 Task: Reply all   from  to Email0082 with a subject Re:Subject0082 and with a message Message0082 and with an attachment of Attach0082.Txt
Action: Mouse moved to (395, 411)
Screenshot: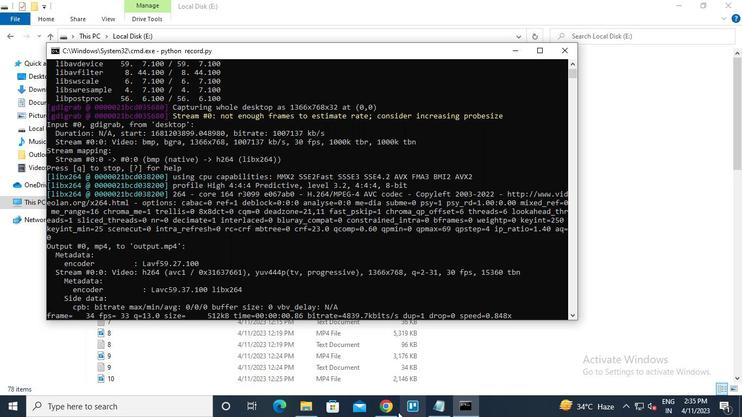 
Action: Mouse pressed left at (395, 411)
Screenshot: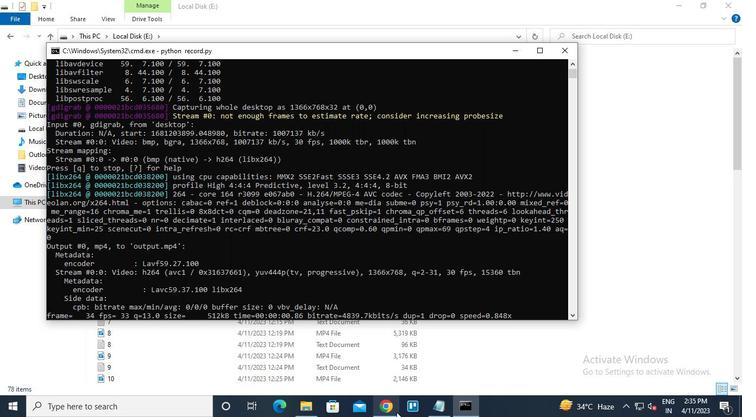 
Action: Mouse moved to (668, 152)
Screenshot: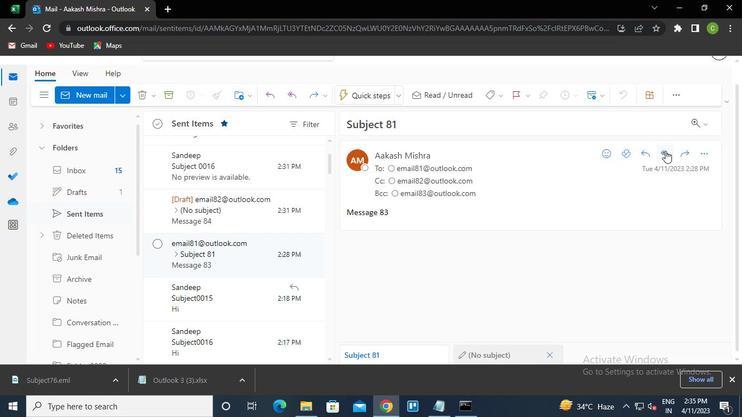
Action: Mouse pressed left at (668, 152)
Screenshot: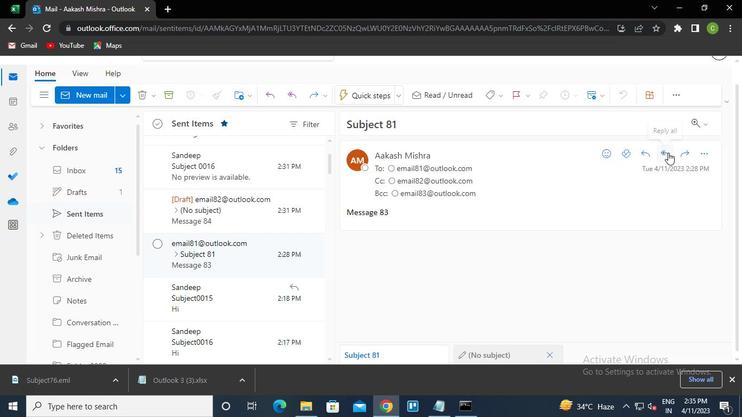 
Action: Mouse moved to (522, 128)
Screenshot: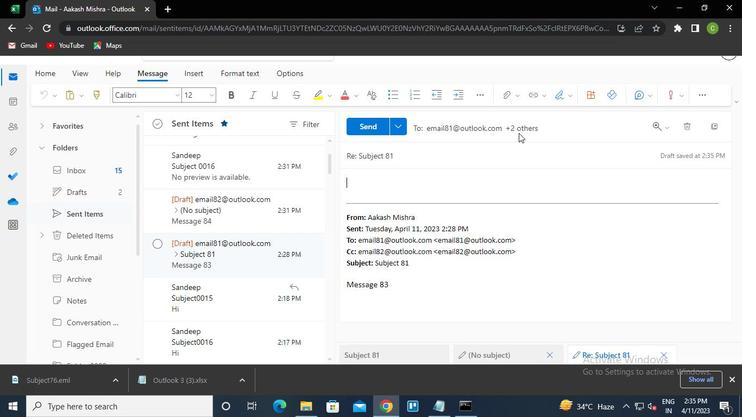 
Action: Mouse pressed left at (522, 128)
Screenshot: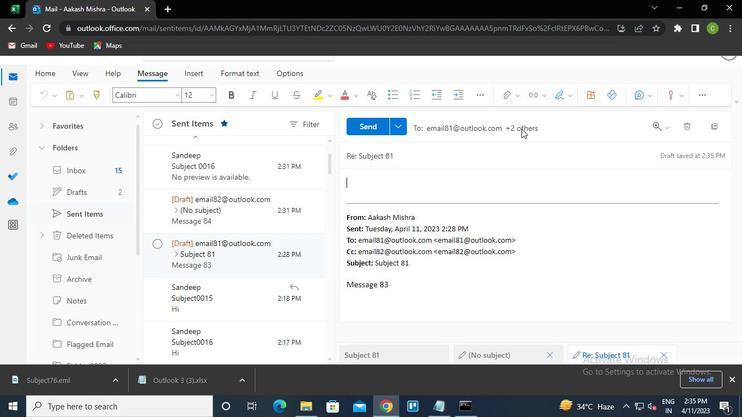 
Action: Mouse moved to (489, 154)
Screenshot: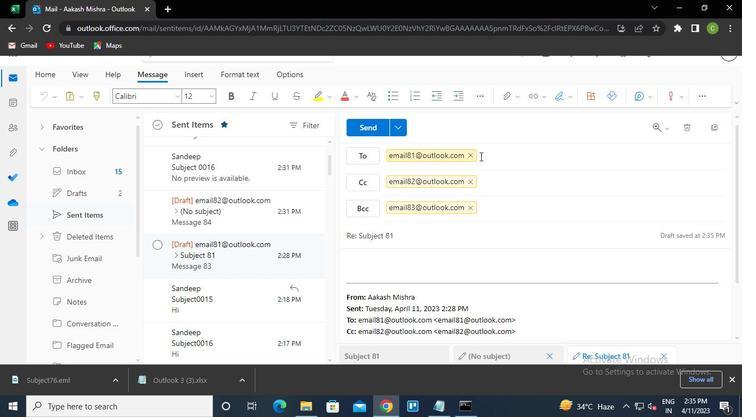 
Action: Keyboard e
Screenshot: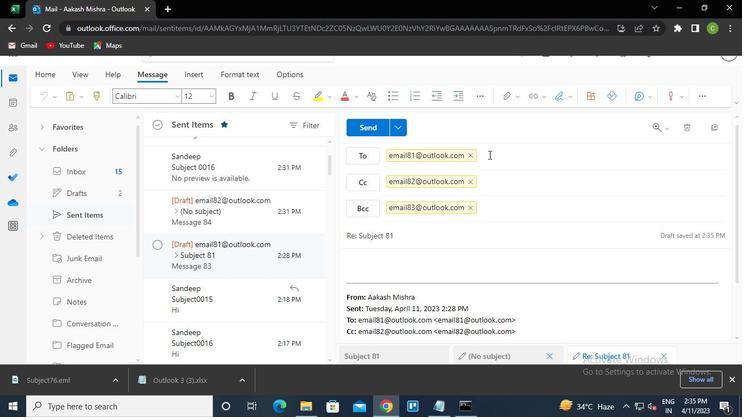 
Action: Keyboard m
Screenshot: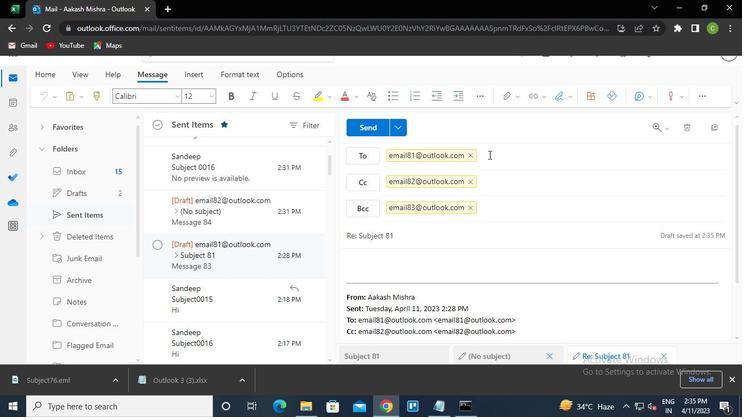 
Action: Keyboard a
Screenshot: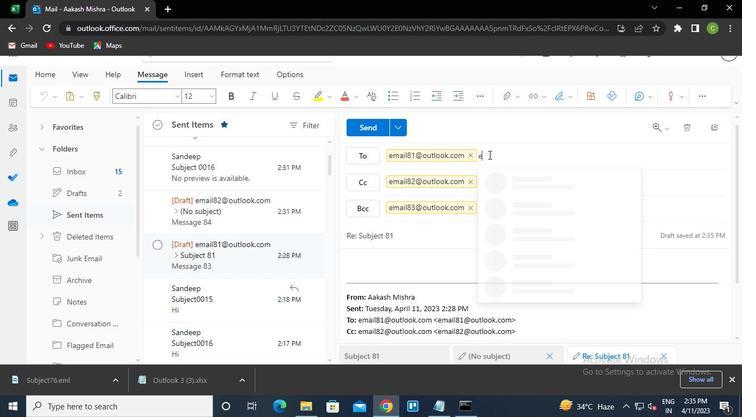 
Action: Keyboard i
Screenshot: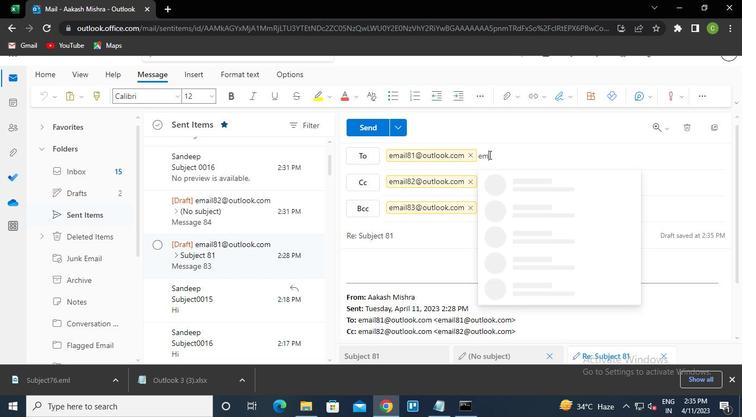 
Action: Keyboard l
Screenshot: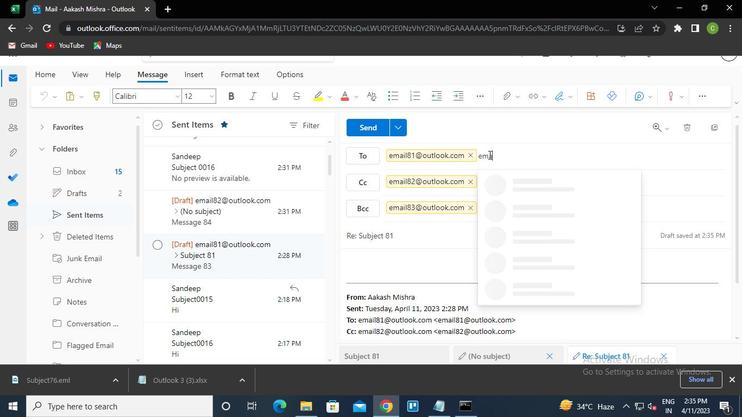
Action: Keyboard <104>
Screenshot: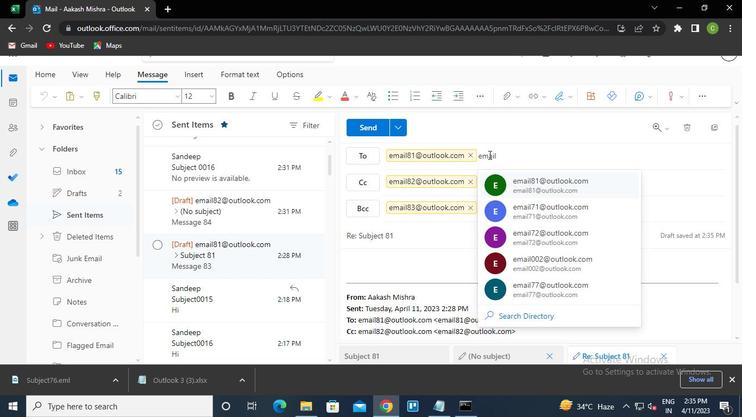 
Action: Keyboard <98>
Screenshot: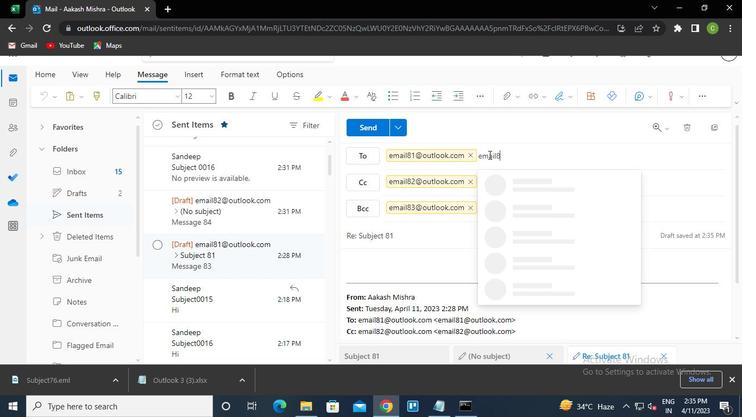 
Action: Keyboard Key.shift
Screenshot: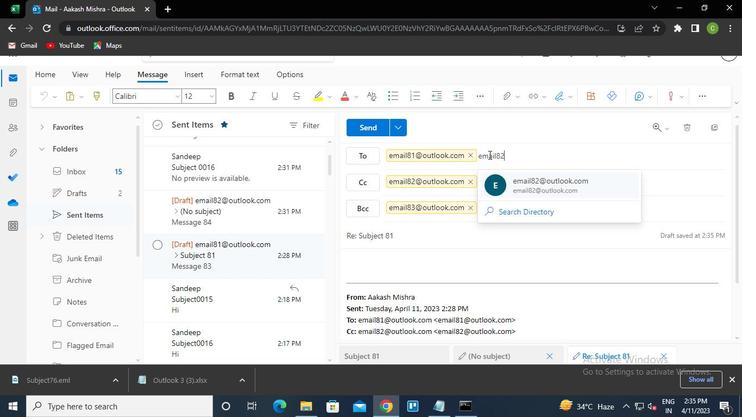 
Action: Keyboard @
Screenshot: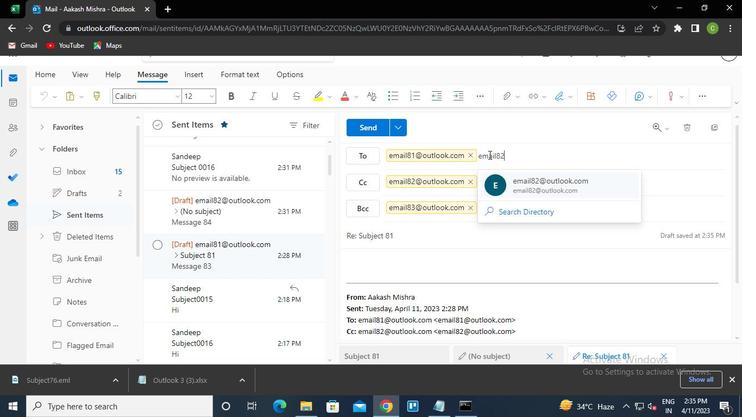 
Action: Keyboard o
Screenshot: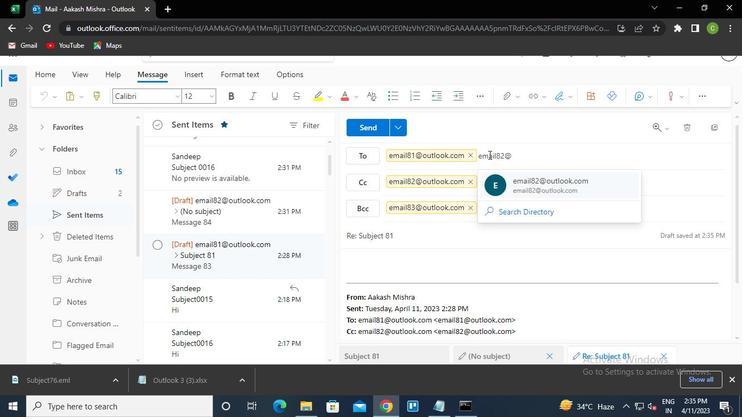 
Action: Keyboard u
Screenshot: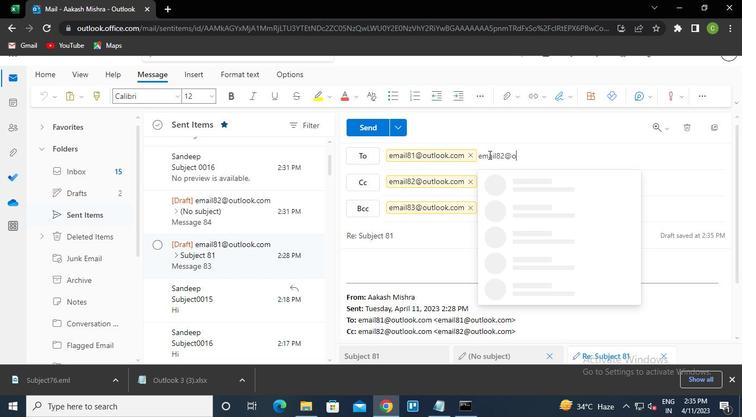 
Action: Keyboard t
Screenshot: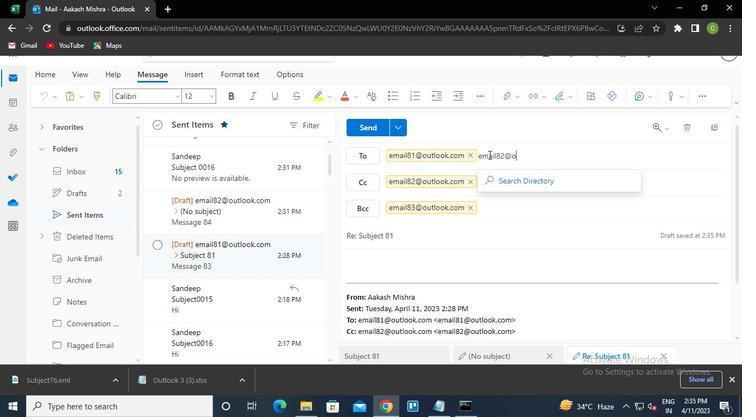 
Action: Keyboard l
Screenshot: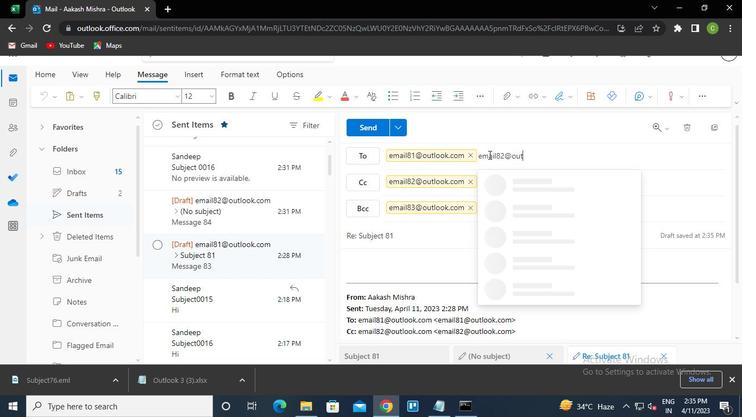 
Action: Keyboard o
Screenshot: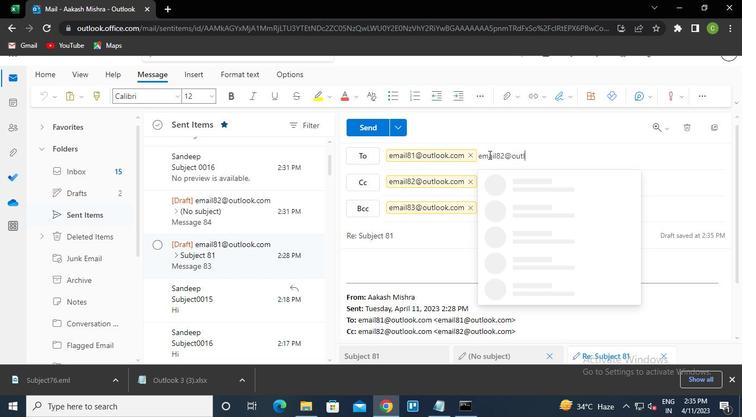 
Action: Keyboard o
Screenshot: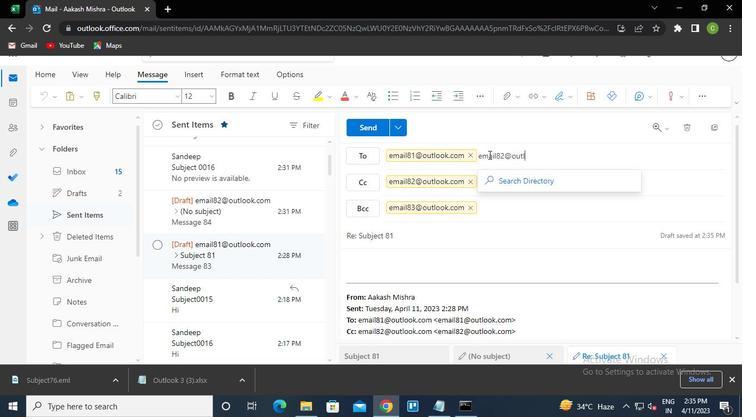 
Action: Keyboard k
Screenshot: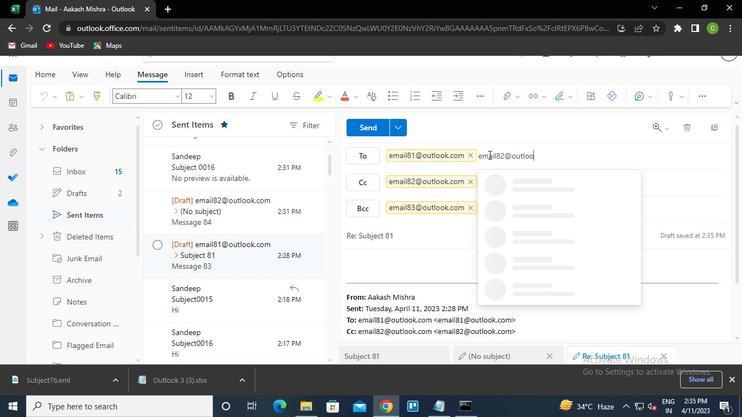 
Action: Keyboard .
Screenshot: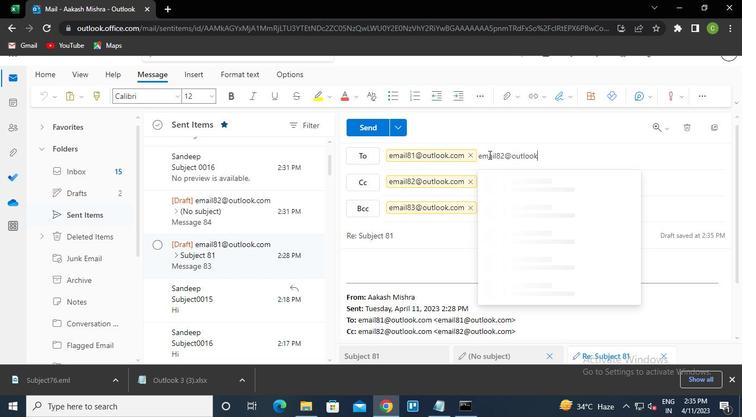 
Action: Keyboard c
Screenshot: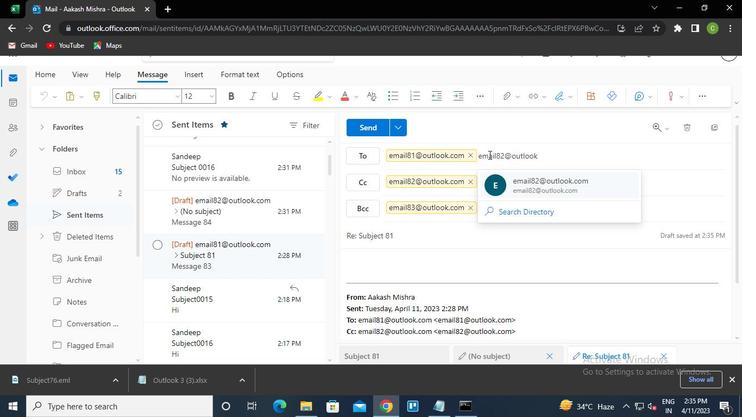 
Action: Keyboard o
Screenshot: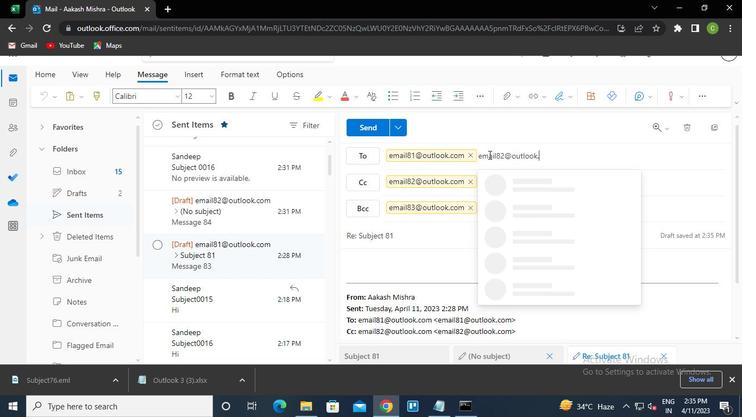 
Action: Keyboard m
Screenshot: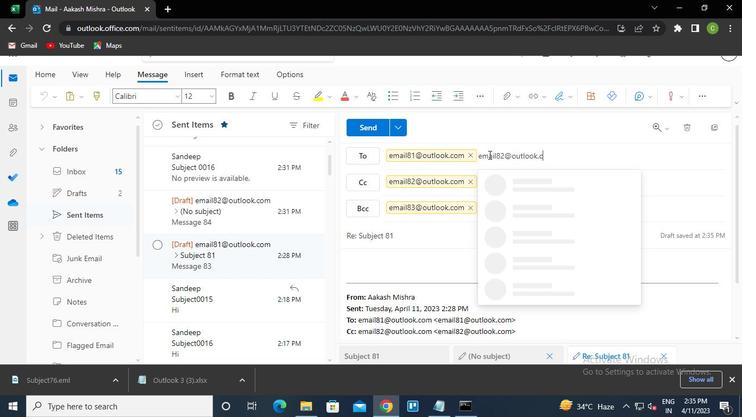 
Action: Keyboard Key.enter
Screenshot: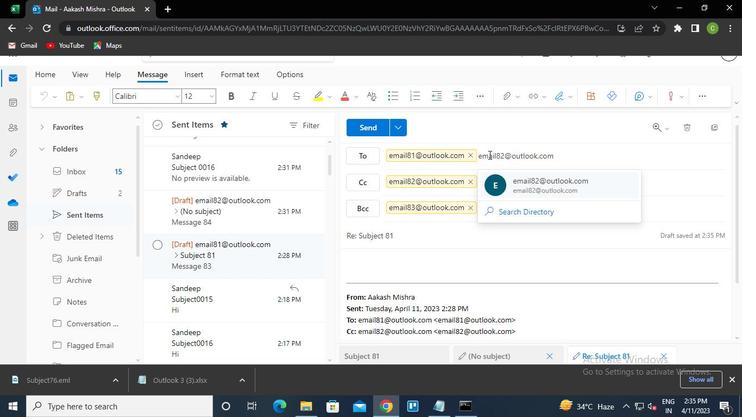 
Action: Mouse moved to (400, 236)
Screenshot: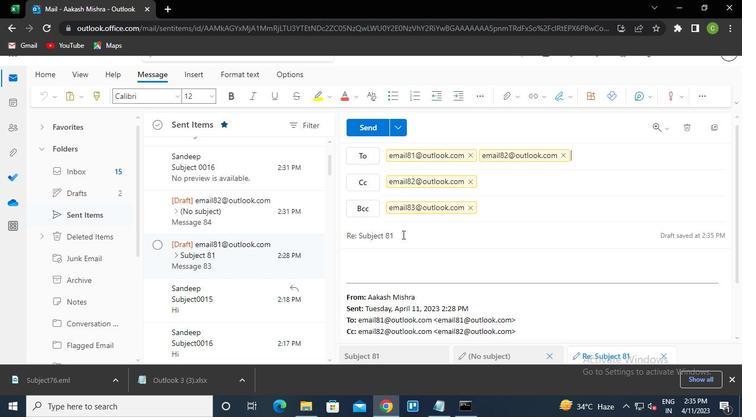 
Action: Mouse pressed left at (400, 236)
Screenshot: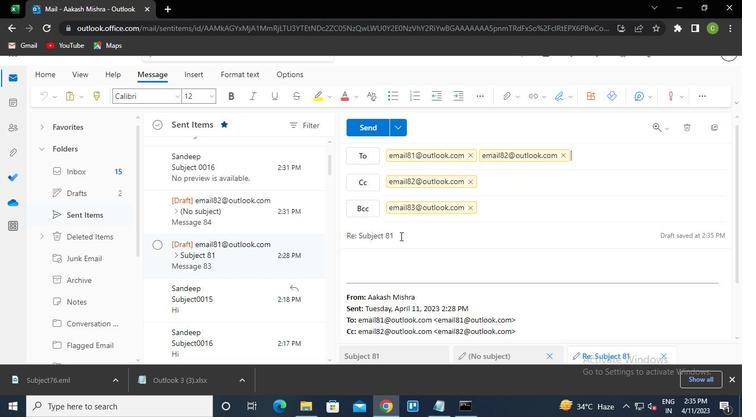 
Action: Keyboard Key.backspace
Screenshot: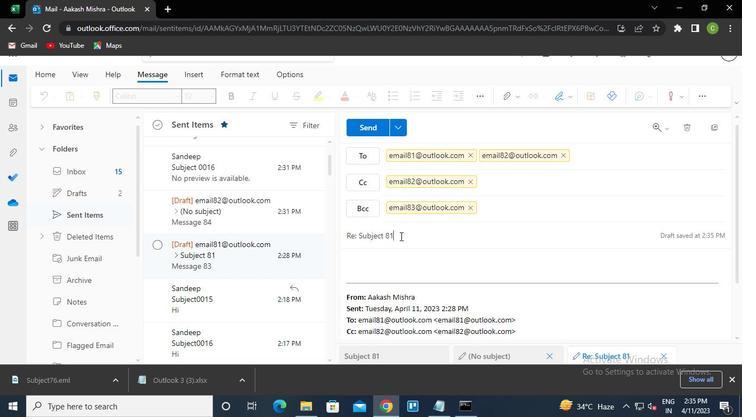 
Action: Keyboard 2
Screenshot: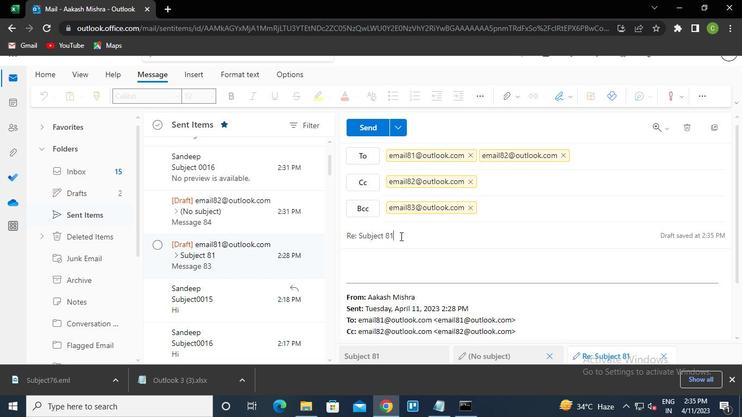 
Action: Mouse moved to (397, 301)
Screenshot: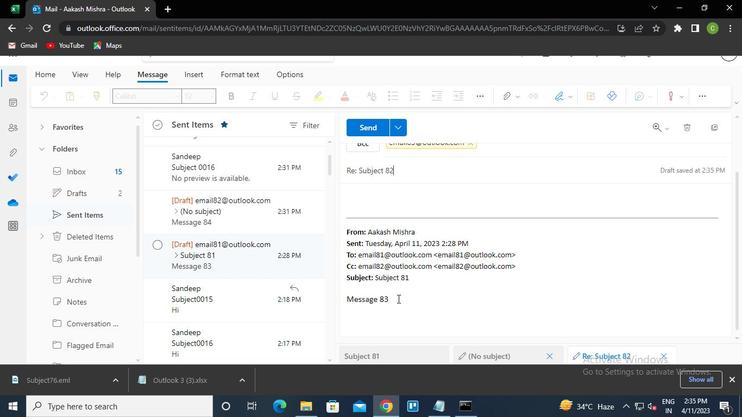 
Action: Mouse pressed left at (397, 301)
Screenshot: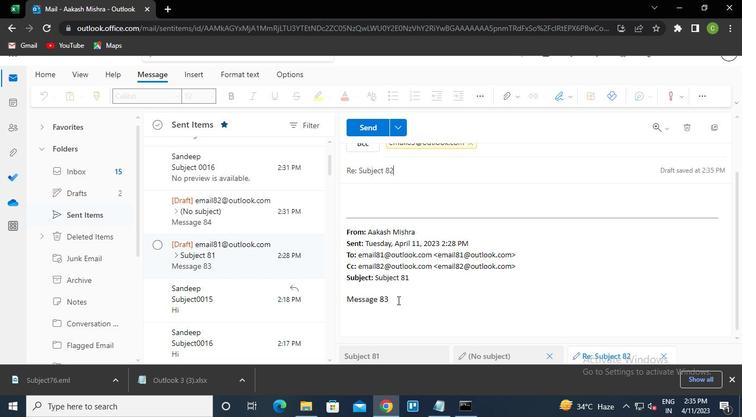 
Action: Mouse moved to (402, 299)
Screenshot: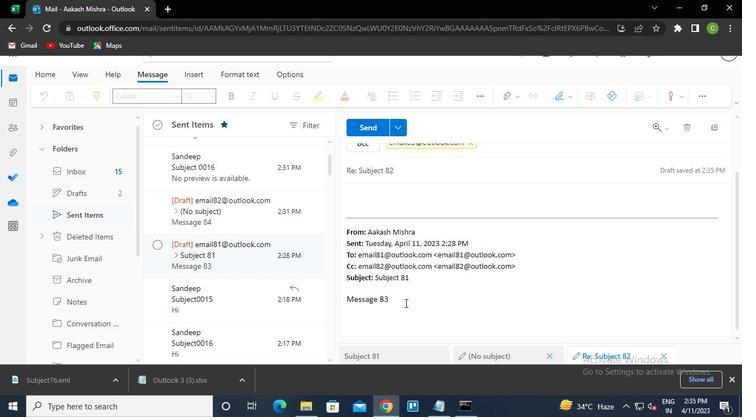 
Action: Mouse pressed left at (402, 299)
Screenshot: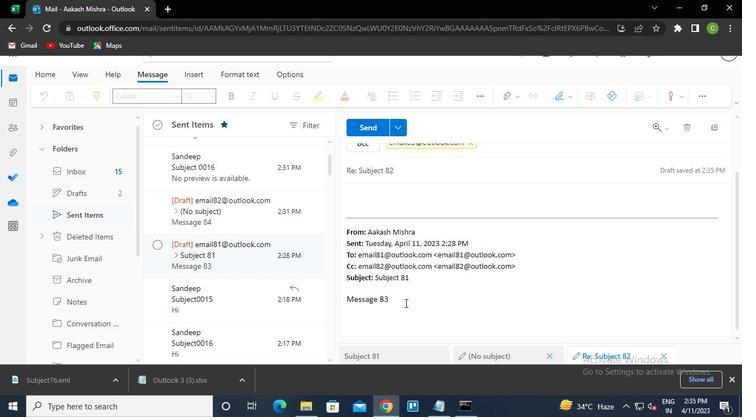 
Action: Mouse moved to (388, 292)
Screenshot: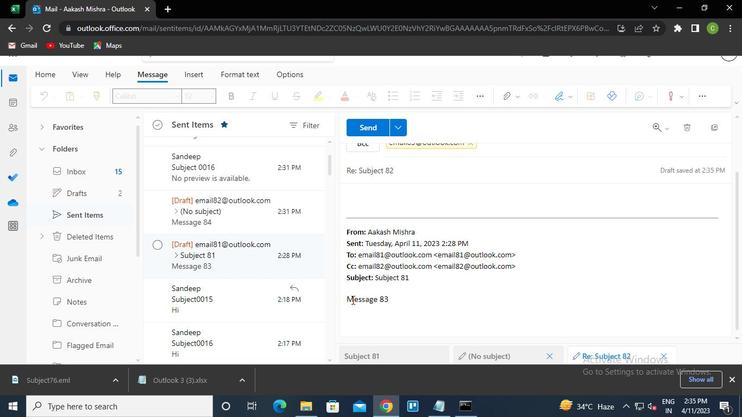 
Action: Mouse pressed left at (388, 292)
Screenshot: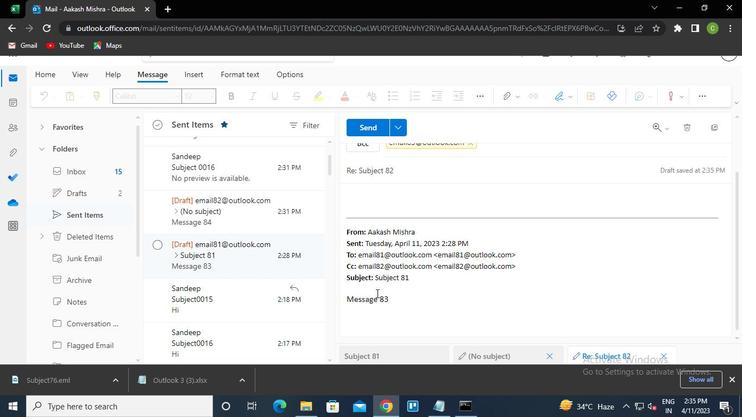
Action: Mouse moved to (388, 298)
Screenshot: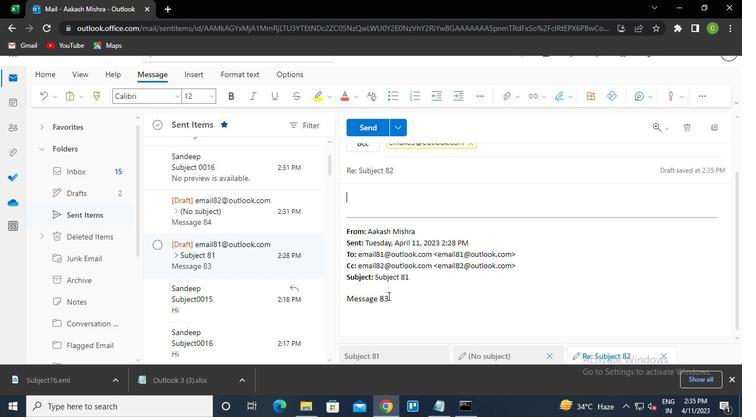 
Action: Mouse pressed left at (388, 298)
Screenshot: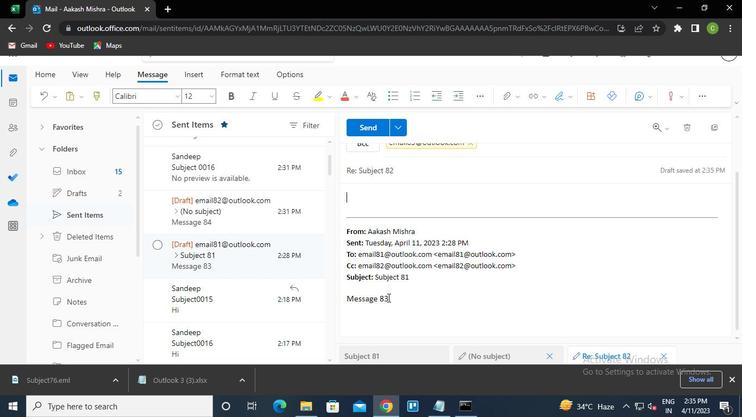 
Action: Mouse moved to (370, 193)
Screenshot: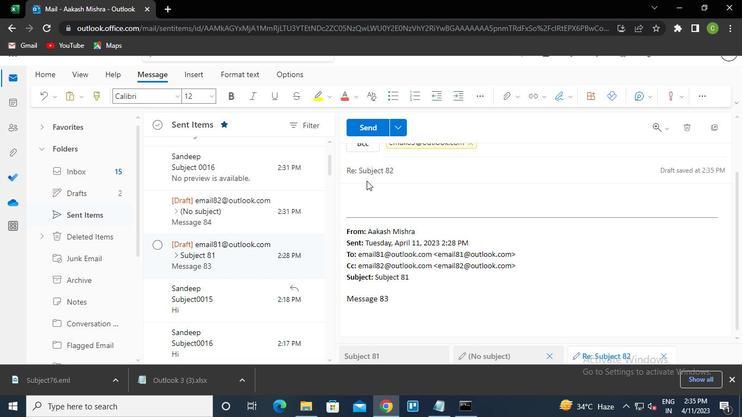 
Action: Mouse pressed left at (370, 193)
Screenshot: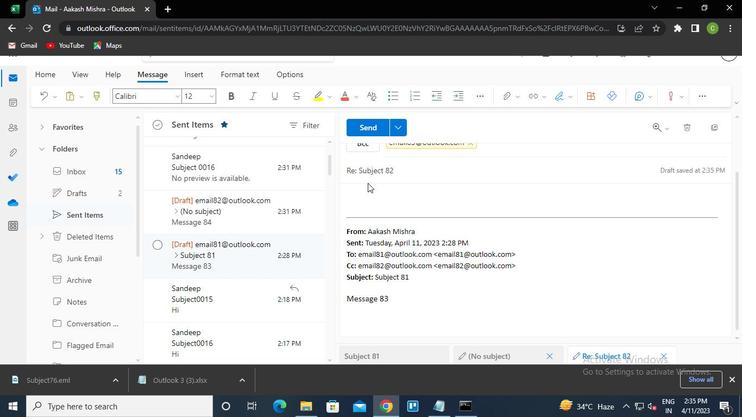 
Action: Keyboard Key.caps_lock
Screenshot: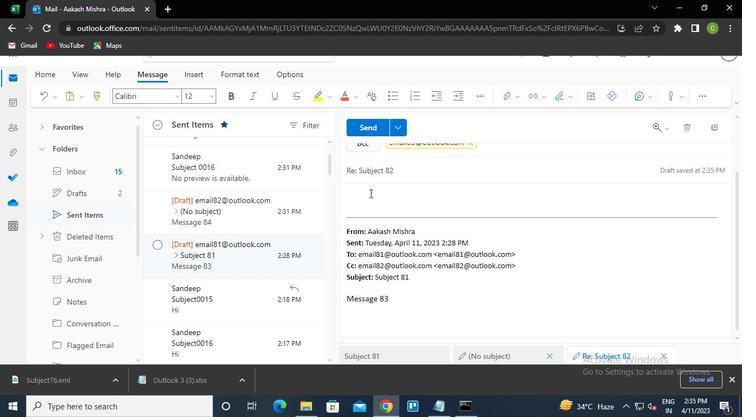
Action: Keyboard m
Screenshot: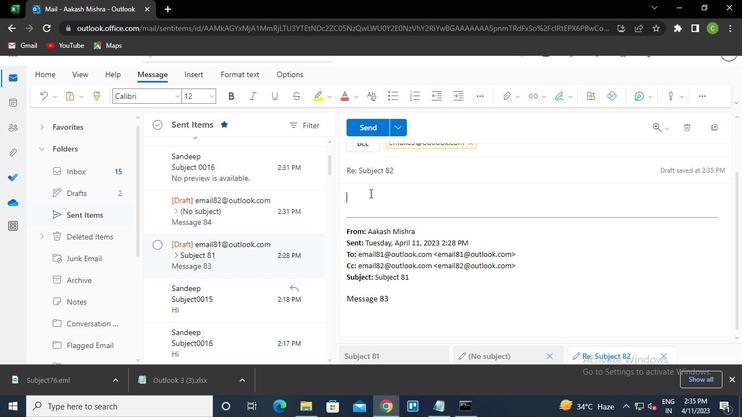 
Action: Keyboard Key.caps_lock
Screenshot: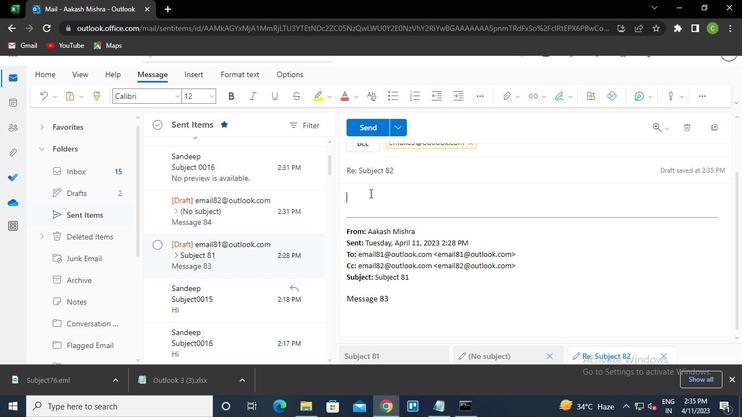 
Action: Keyboard e
Screenshot: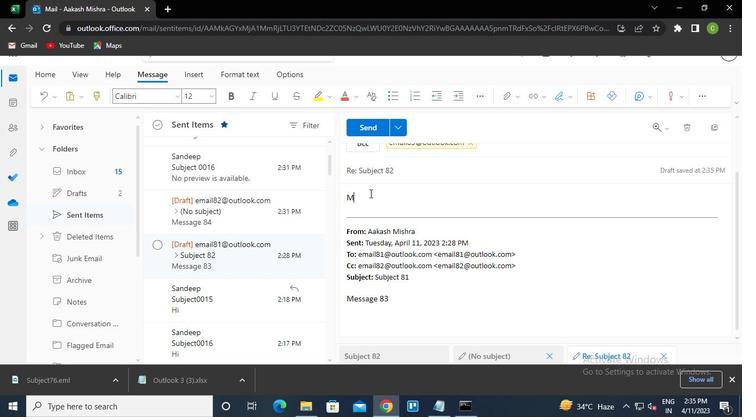 
Action: Keyboard s
Screenshot: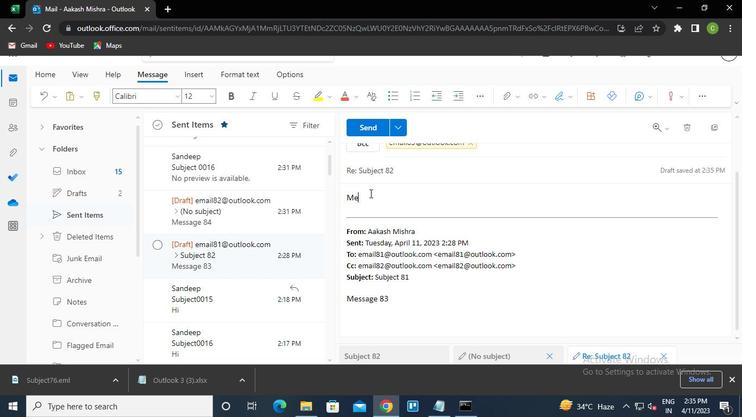 
Action: Keyboard s
Screenshot: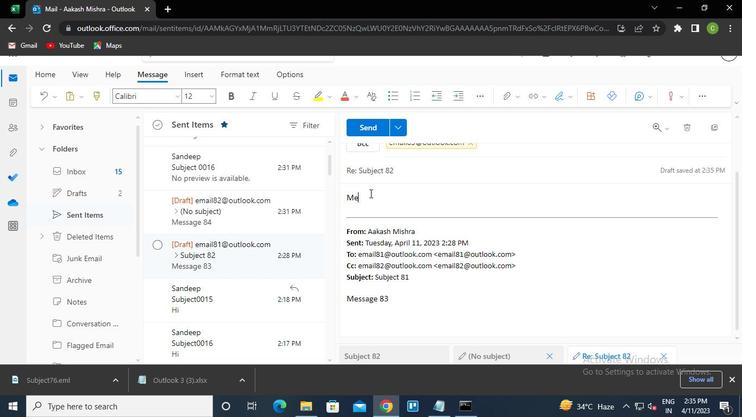 
Action: Keyboard a
Screenshot: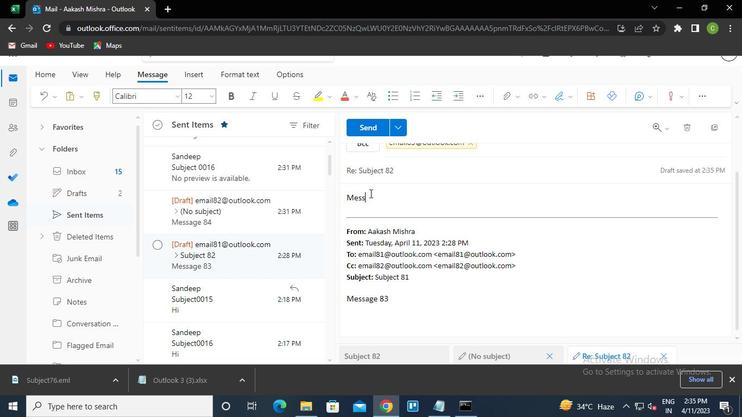 
Action: Keyboard g
Screenshot: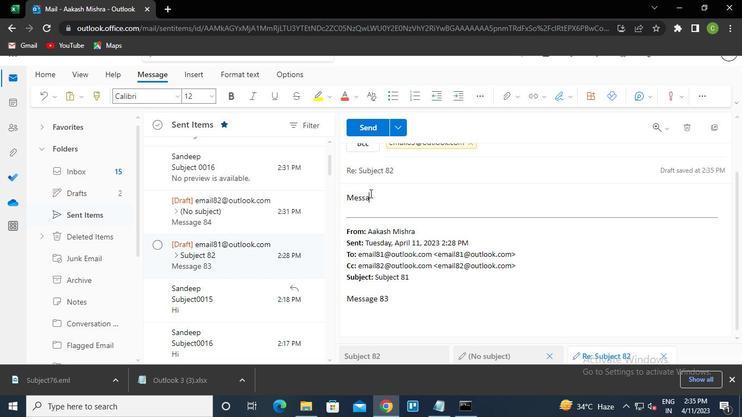 
Action: Keyboard e
Screenshot: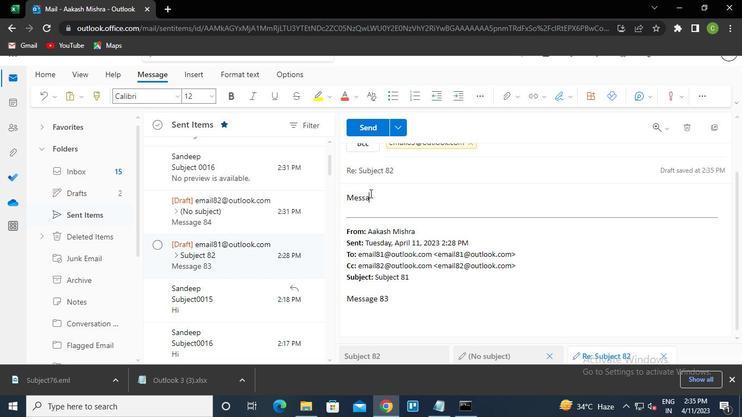 
Action: Keyboard Key.space
Screenshot: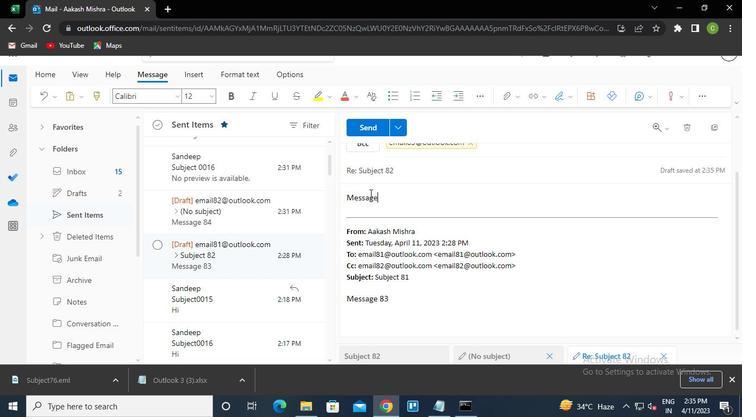 
Action: Keyboard <104>
Screenshot: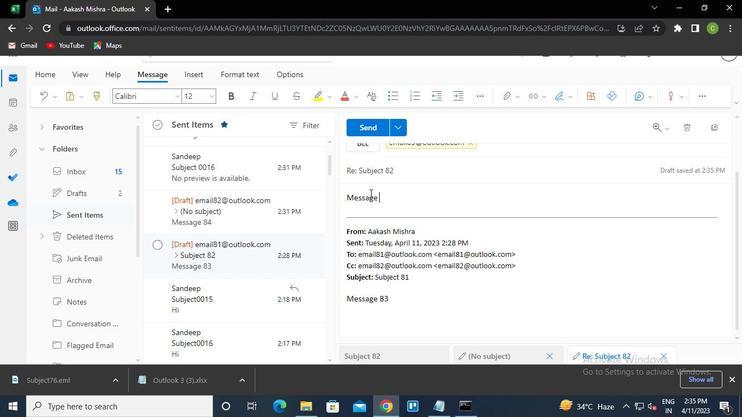 
Action: Keyboard <98>
Screenshot: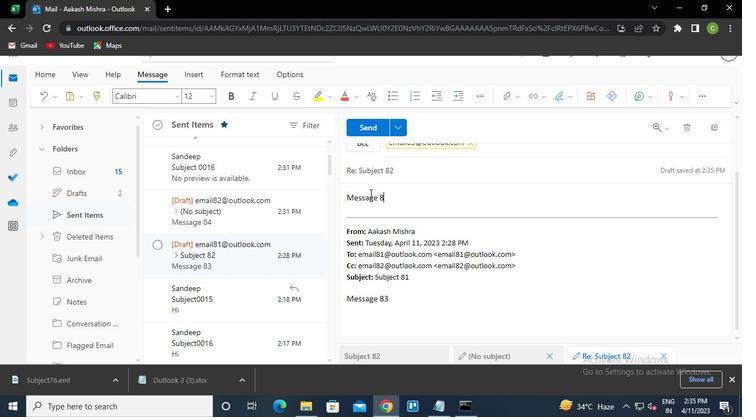
Action: Mouse moved to (510, 91)
Screenshot: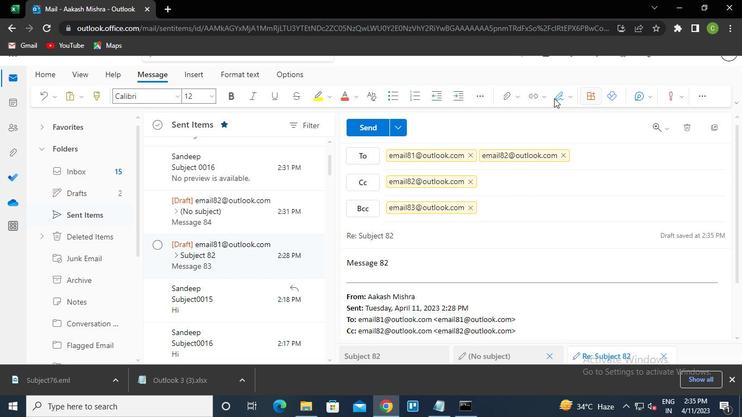 
Action: Mouse pressed left at (510, 91)
Screenshot: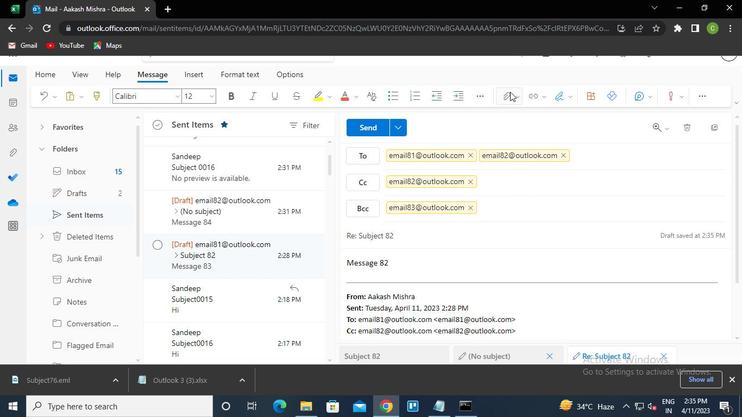 
Action: Mouse moved to (425, 120)
Screenshot: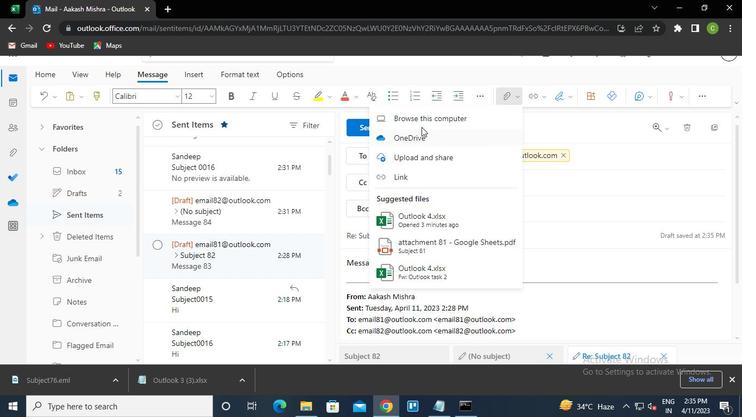 
Action: Mouse pressed left at (425, 120)
Screenshot: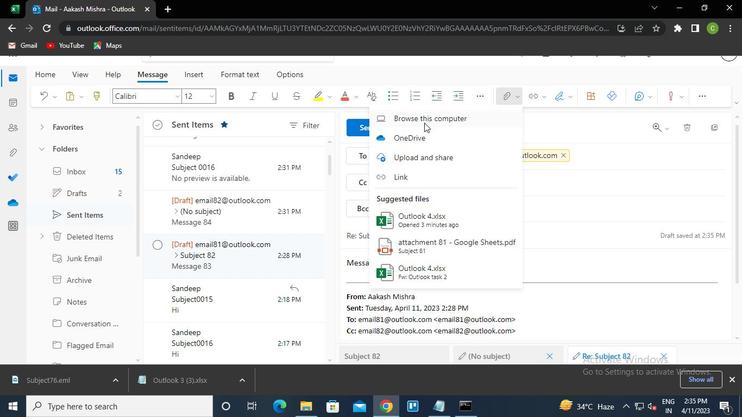 
Action: Mouse moved to (50, 79)
Screenshot: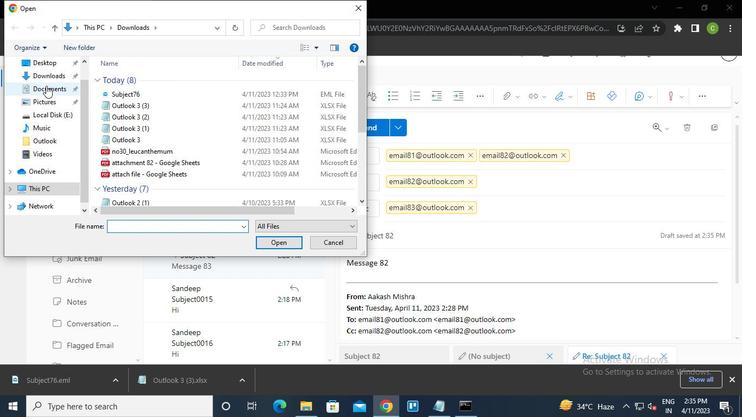 
Action: Mouse pressed left at (50, 79)
Screenshot: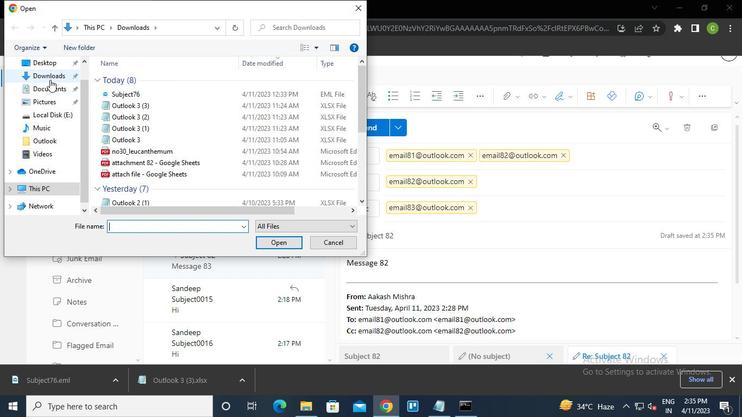 
Action: Mouse moved to (141, 161)
Screenshot: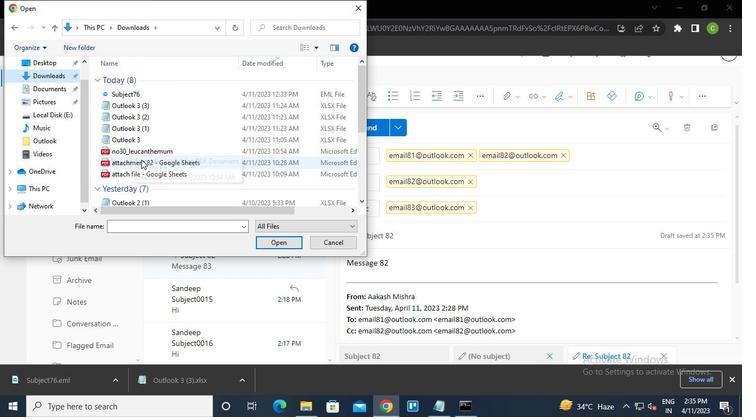 
Action: Mouse pressed left at (141, 161)
Screenshot: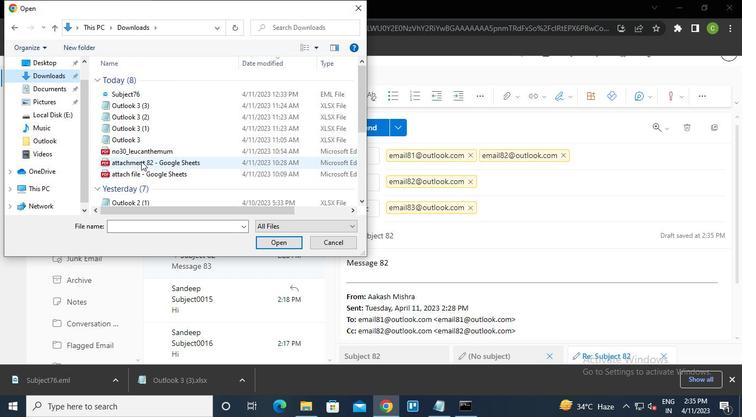 
Action: Mouse pressed left at (141, 161)
Screenshot: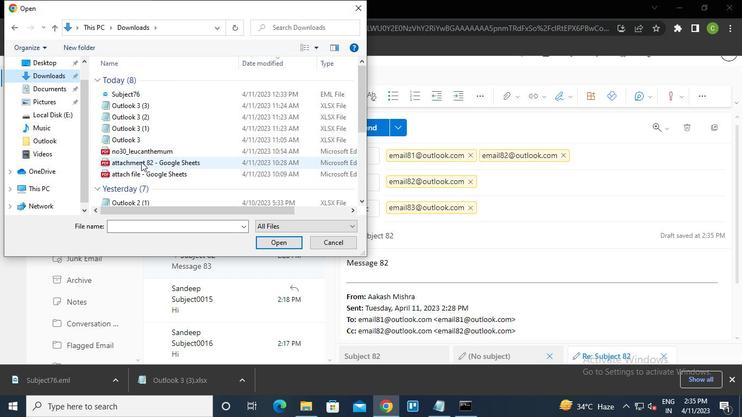 
Action: Mouse moved to (359, 123)
Screenshot: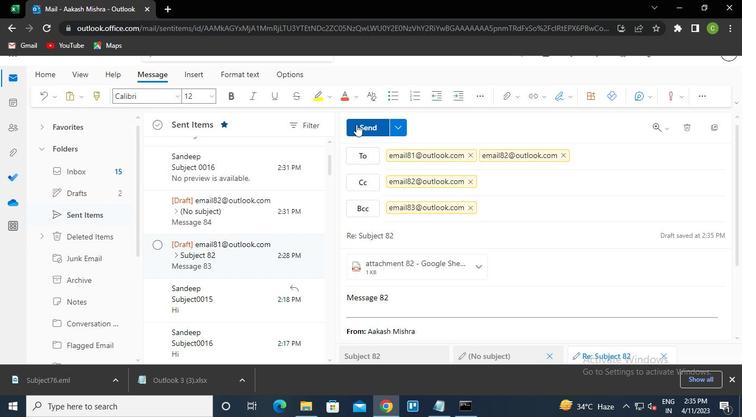 
Action: Mouse pressed left at (359, 123)
Screenshot: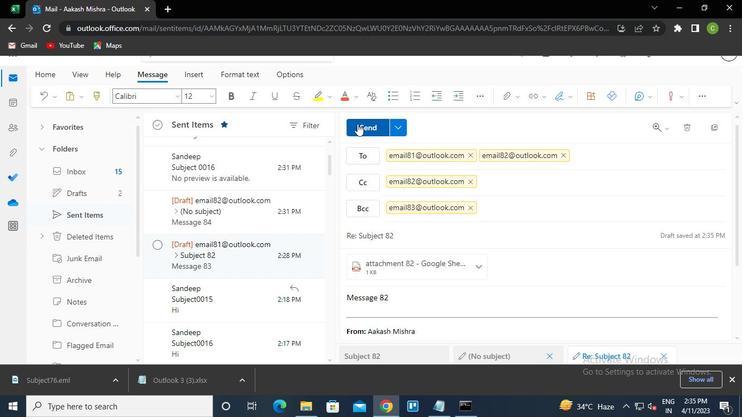 
Action: Mouse moved to (463, 404)
Screenshot: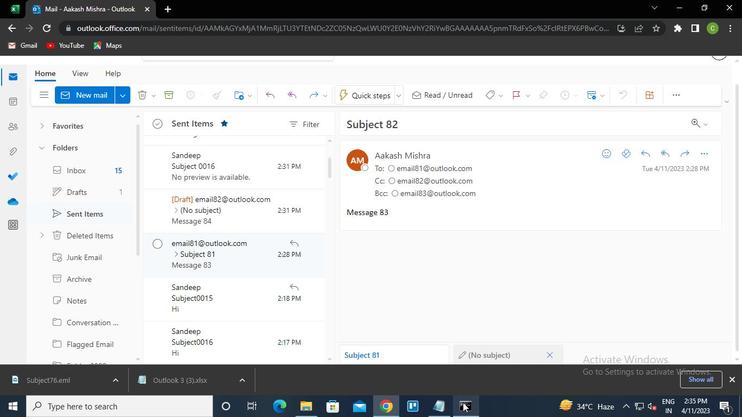 
Action: Mouse pressed left at (463, 404)
Screenshot: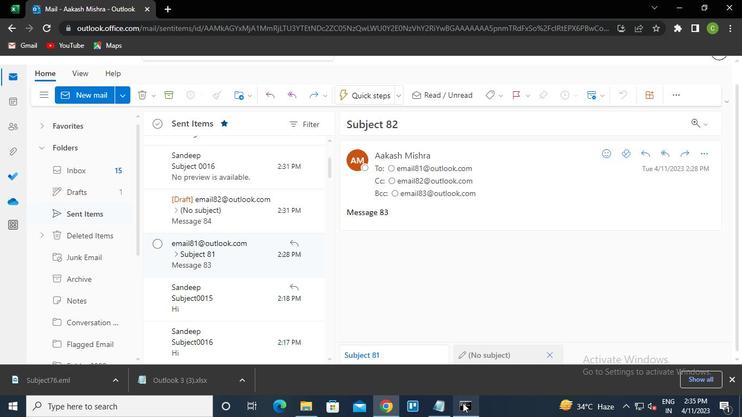 
Action: Mouse moved to (564, 53)
Screenshot: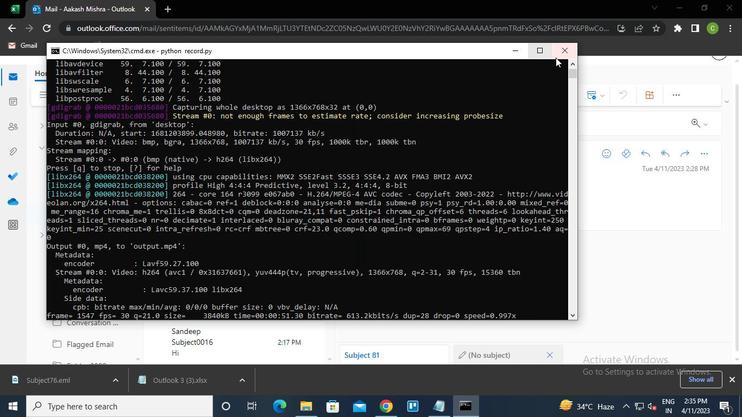 
Action: Mouse pressed left at (564, 53)
Screenshot: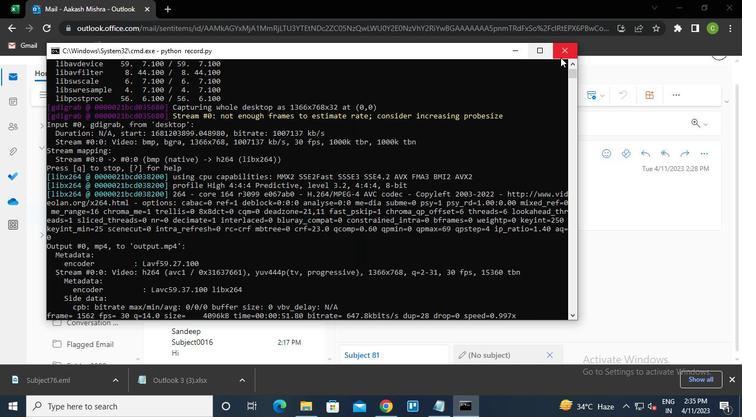 
Action: Mouse moved to (564, 53)
Screenshot: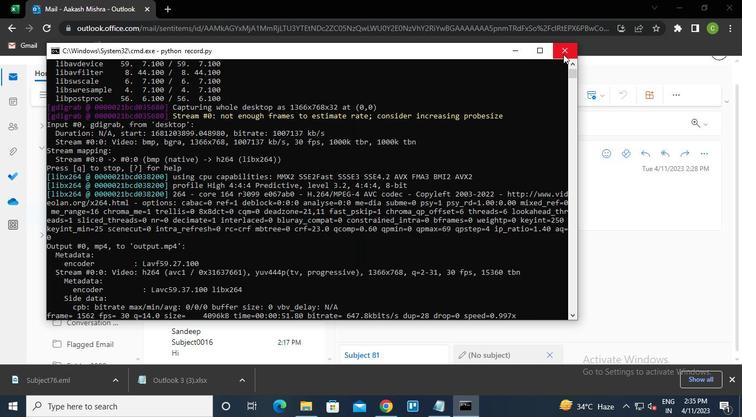 
